Task: Check option "End current position as of now".
Action: Mouse moved to (759, 96)
Screenshot: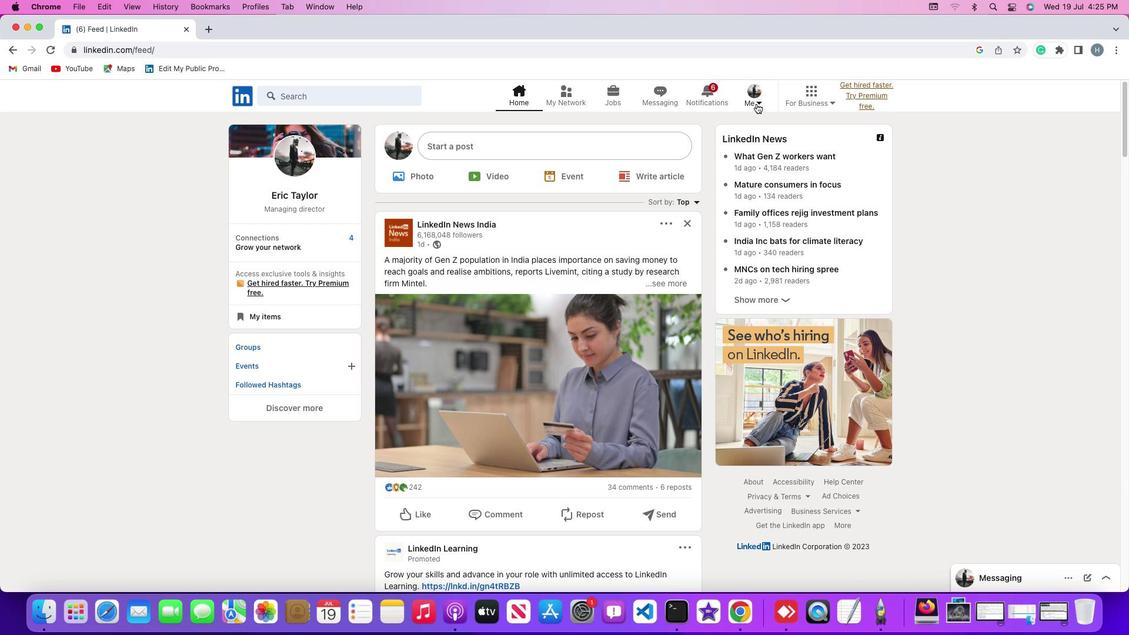 
Action: Mouse pressed left at (759, 96)
Screenshot: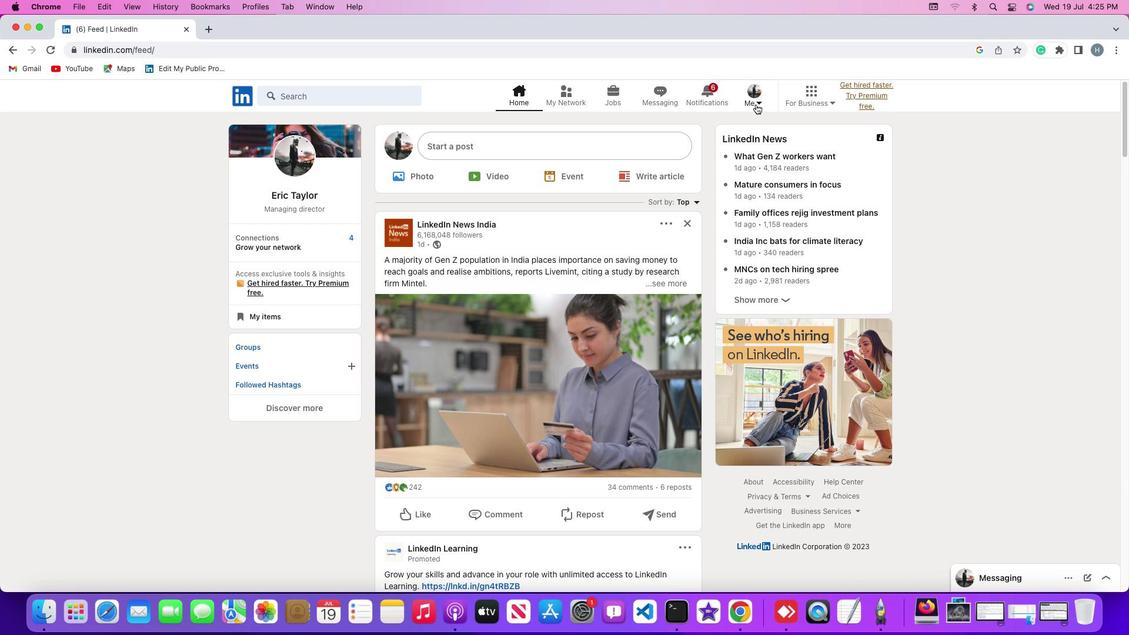 
Action: Mouse moved to (756, 104)
Screenshot: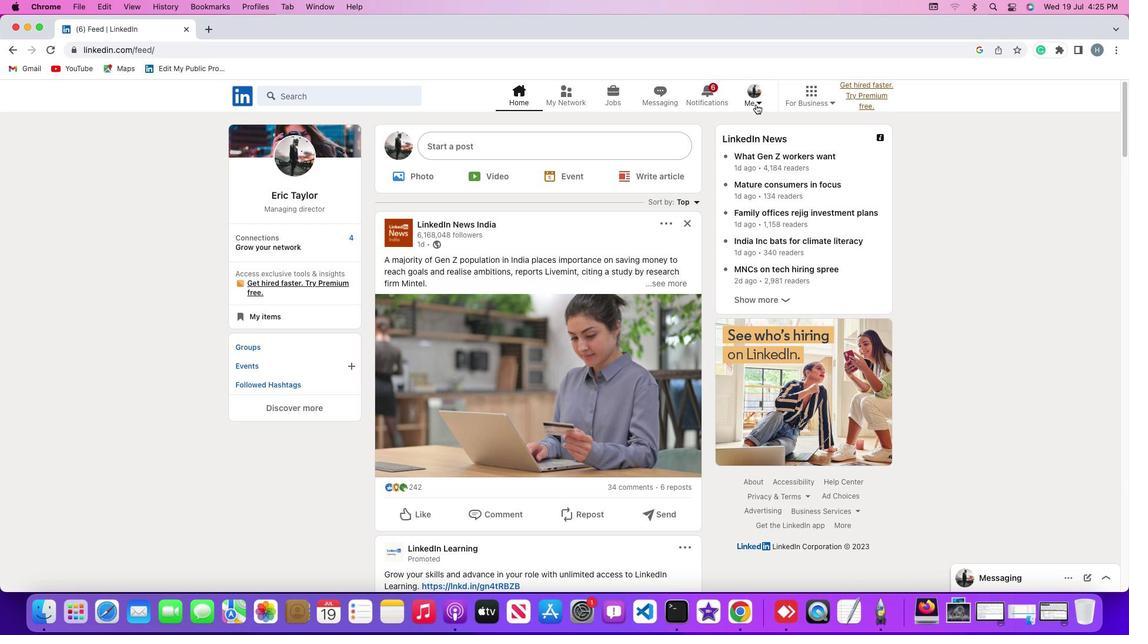 
Action: Mouse pressed left at (756, 104)
Screenshot: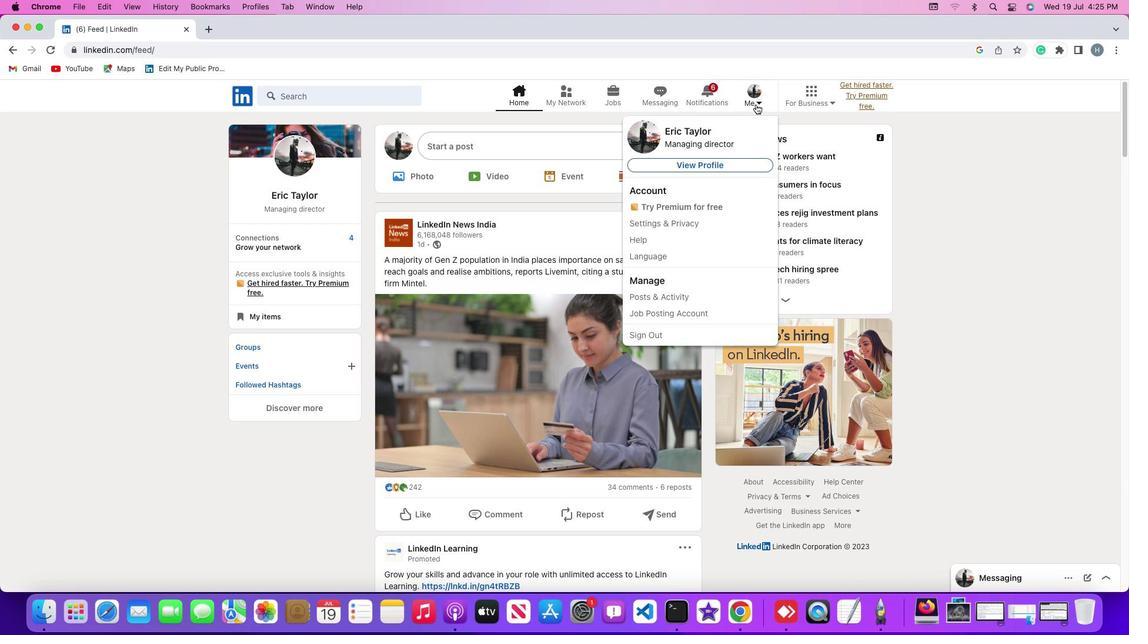 
Action: Mouse moved to (706, 164)
Screenshot: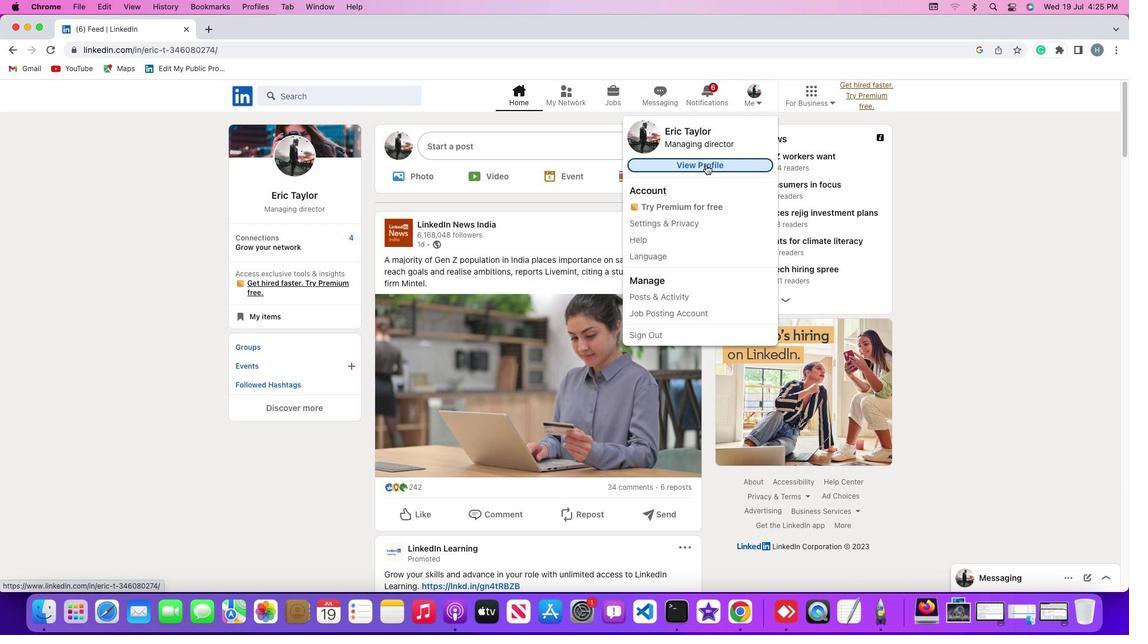 
Action: Mouse pressed left at (706, 164)
Screenshot: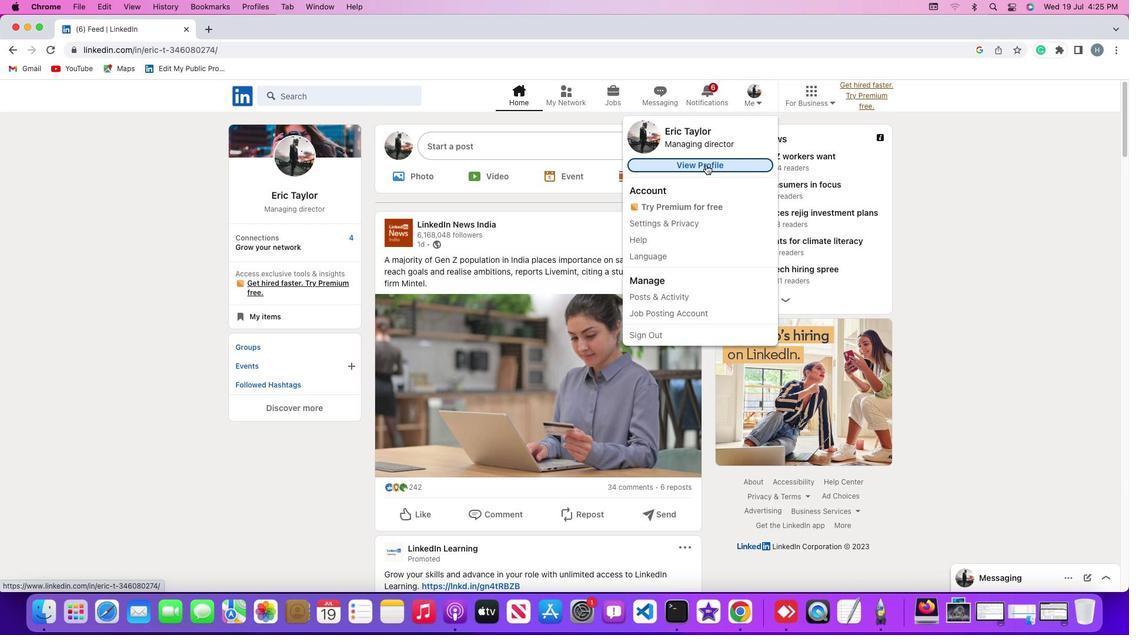 
Action: Mouse moved to (381, 353)
Screenshot: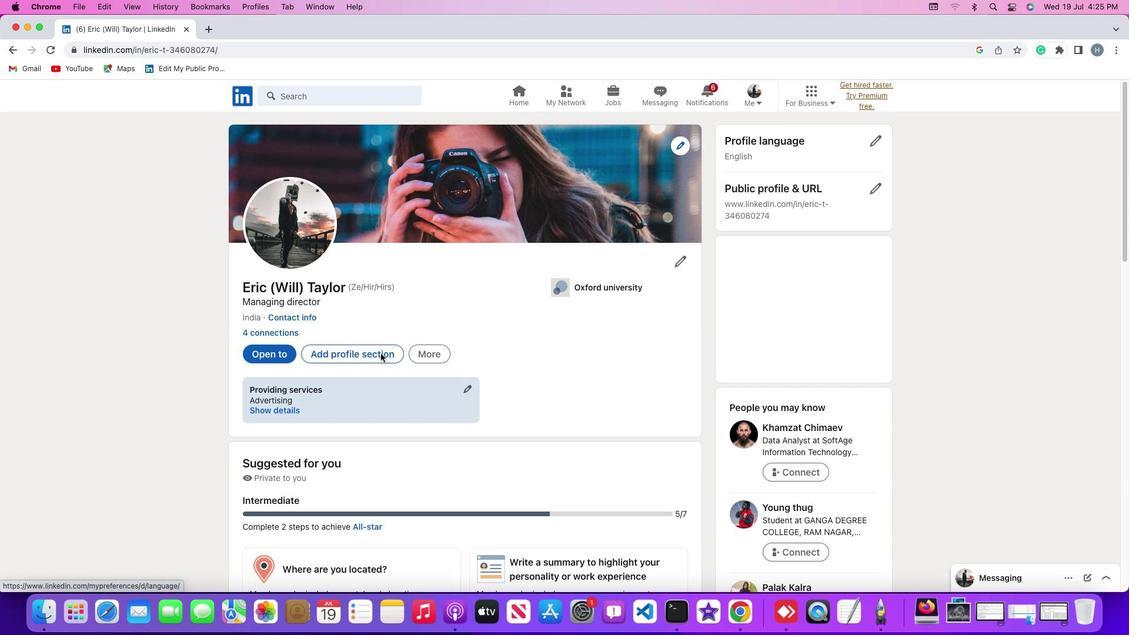 
Action: Mouse pressed left at (381, 353)
Screenshot: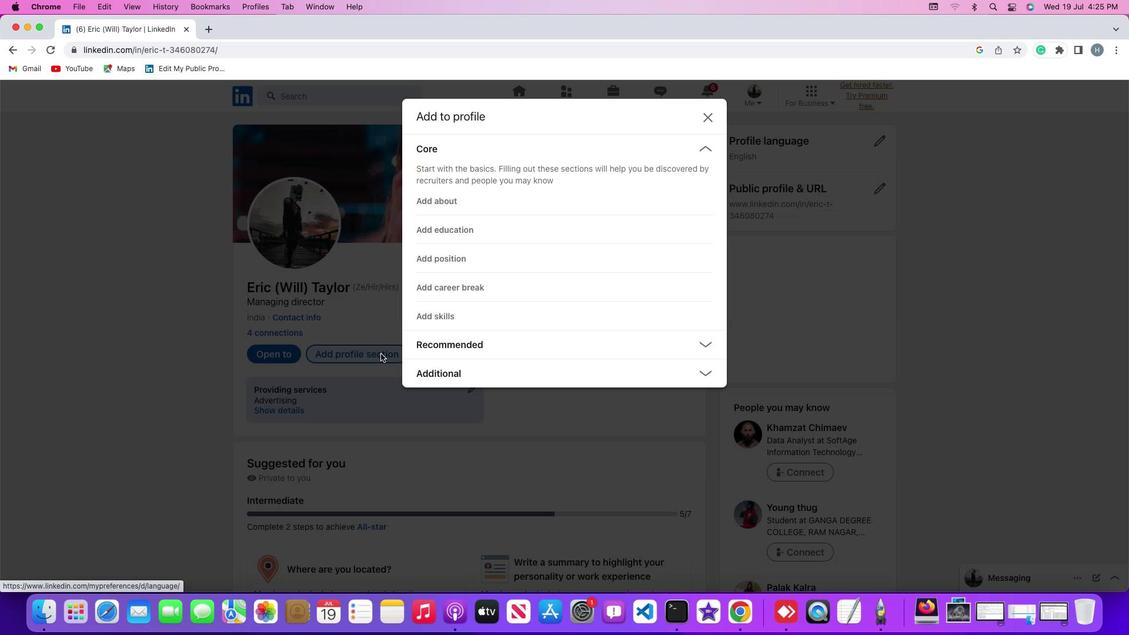 
Action: Mouse moved to (449, 291)
Screenshot: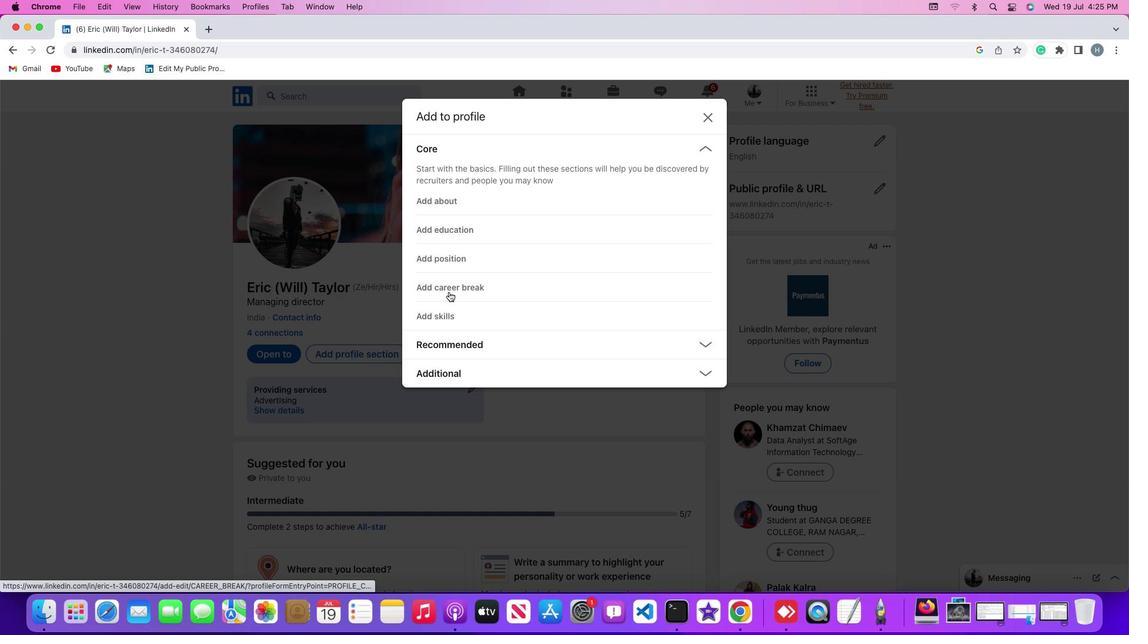 
Action: Mouse pressed left at (449, 291)
Screenshot: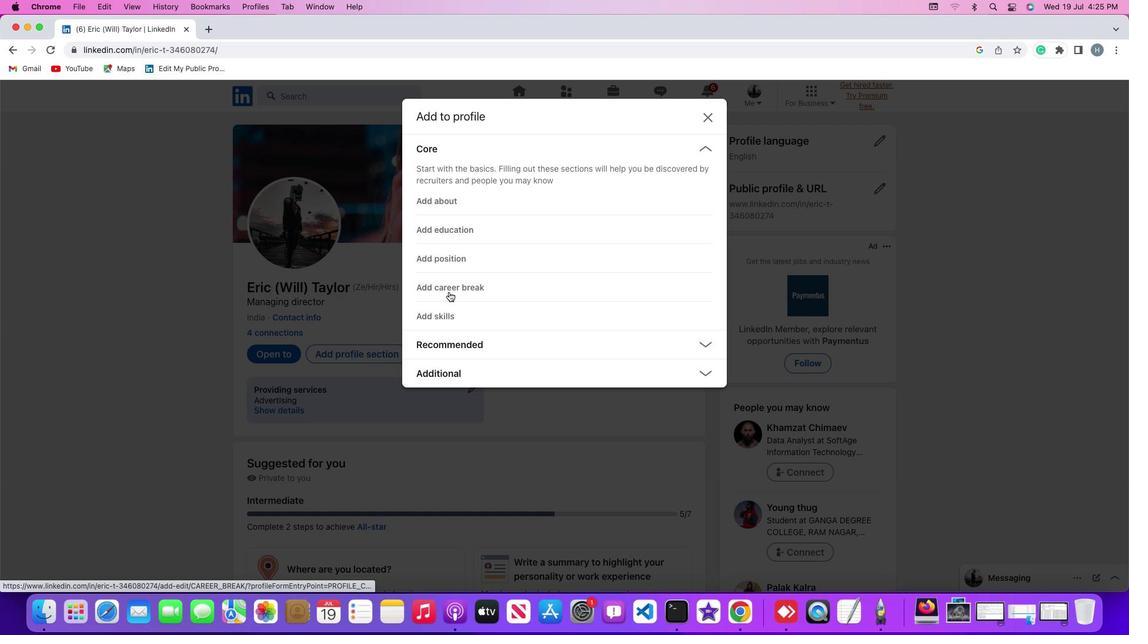 
Action: Mouse moved to (452, 287)
Screenshot: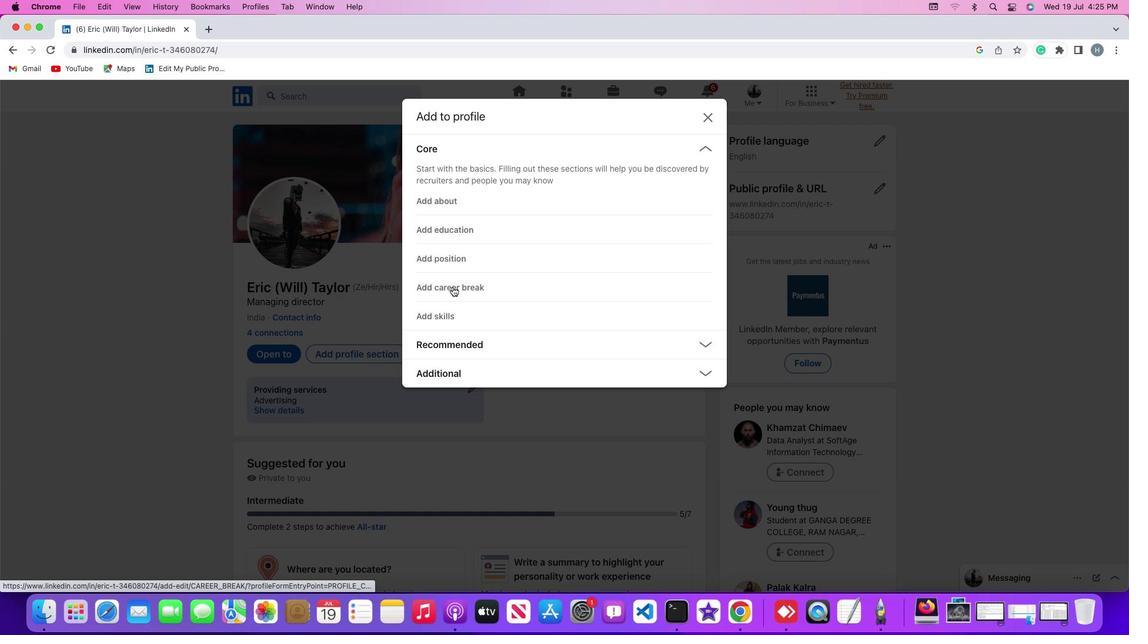 
Action: Mouse pressed left at (452, 287)
Screenshot: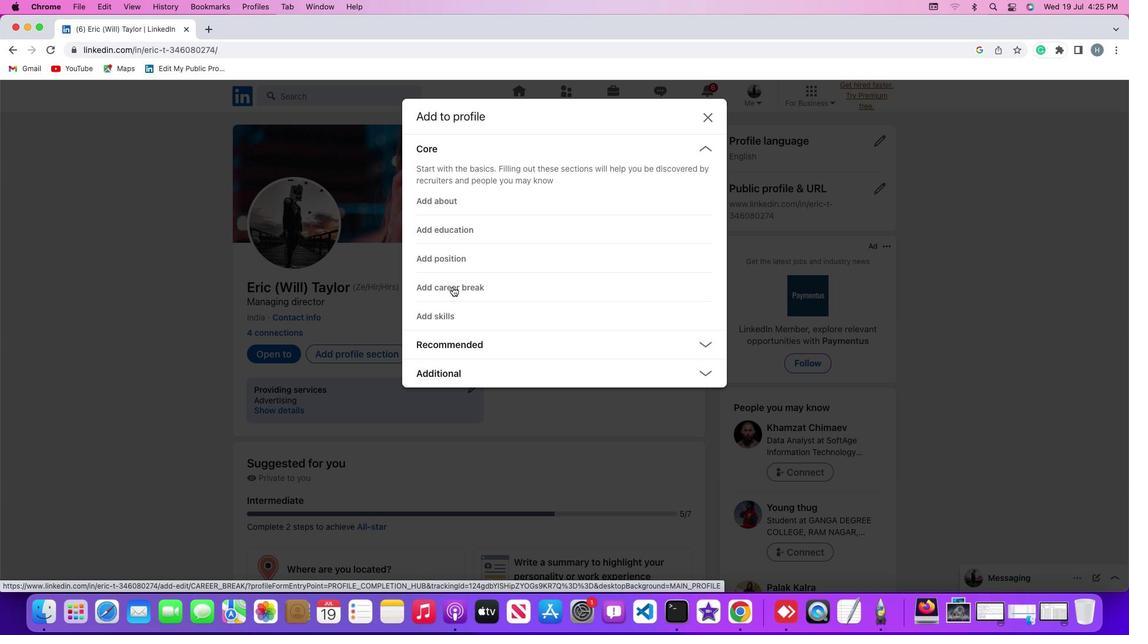 
Action: Mouse moved to (372, 433)
Screenshot: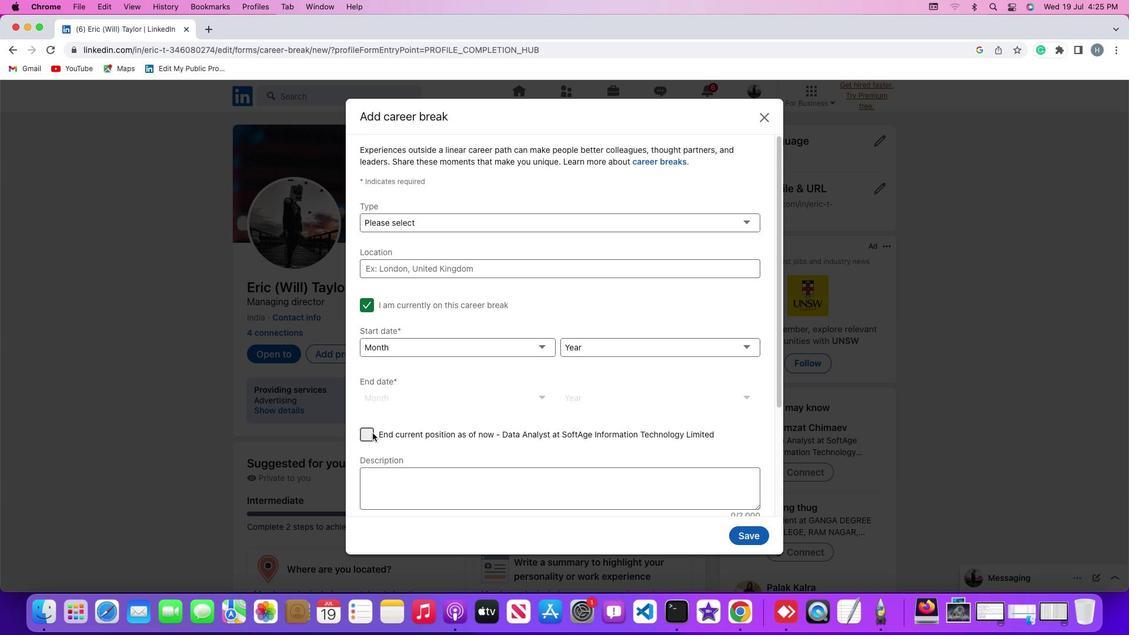 
Action: Mouse pressed left at (372, 433)
Screenshot: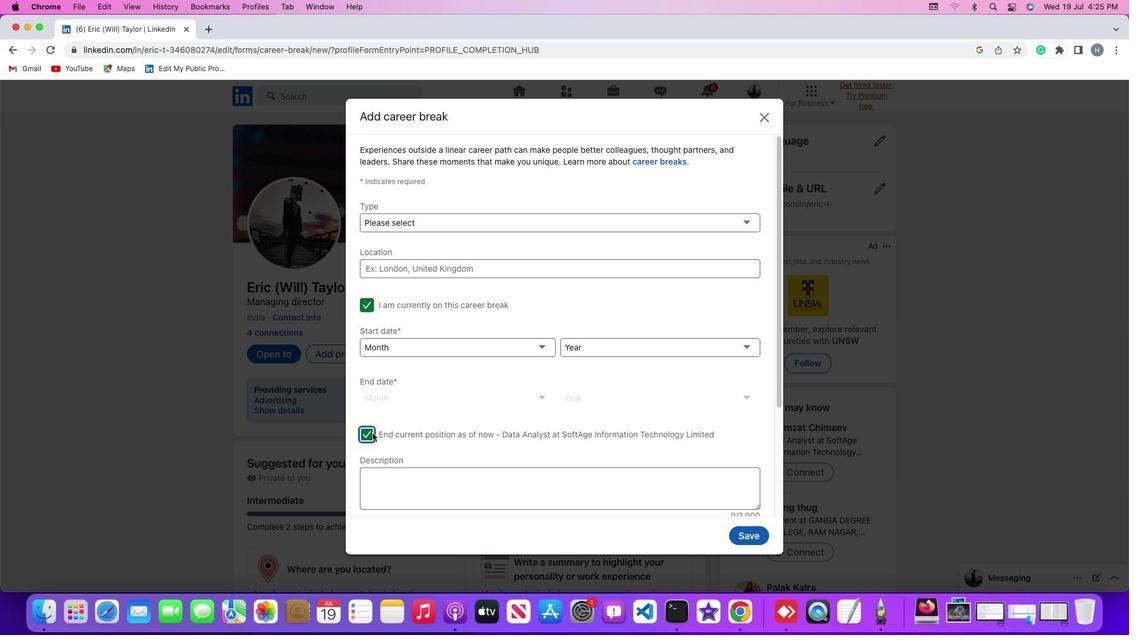 
